 Task: Create in the project AdvantEdge in Backlog an issue 'Address issues related to data synchronization across multiple devices', assign it to team member softage.3@softage.net and change the status to IN PROGRESS. Create in the project AdvantEdge in Backlog an issue 'Improve error messaging to better communicate issues to users', assign it to team member softage.4@softage.net and change the status to IN PROGRESS
Action: Mouse moved to (185, 57)
Screenshot: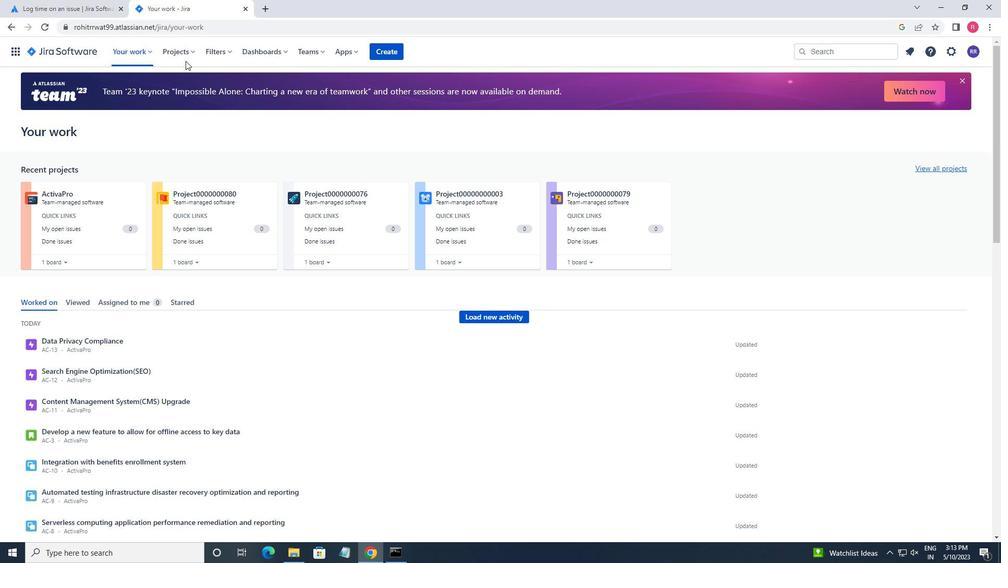 
Action: Mouse pressed left at (185, 57)
Screenshot: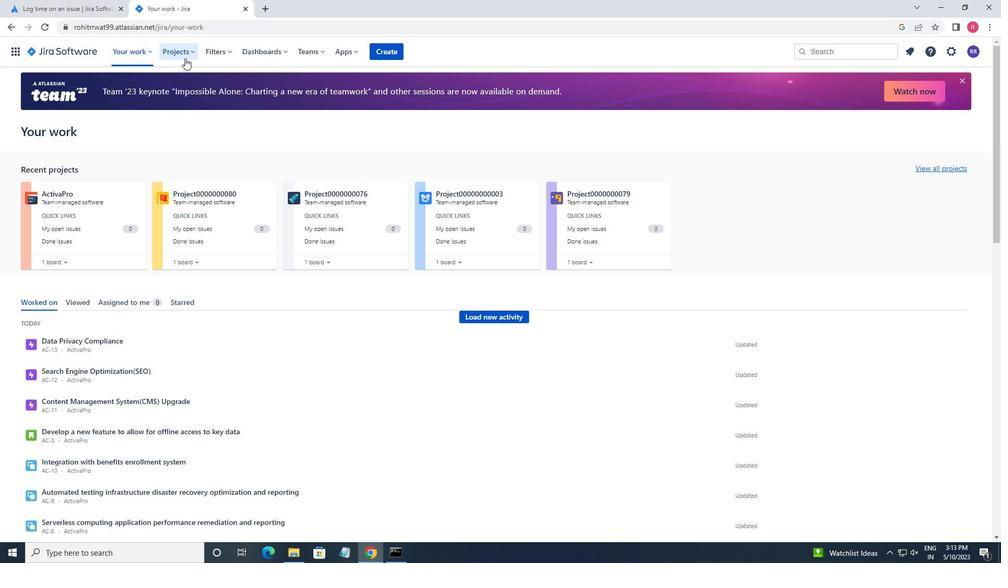 
Action: Mouse moved to (217, 105)
Screenshot: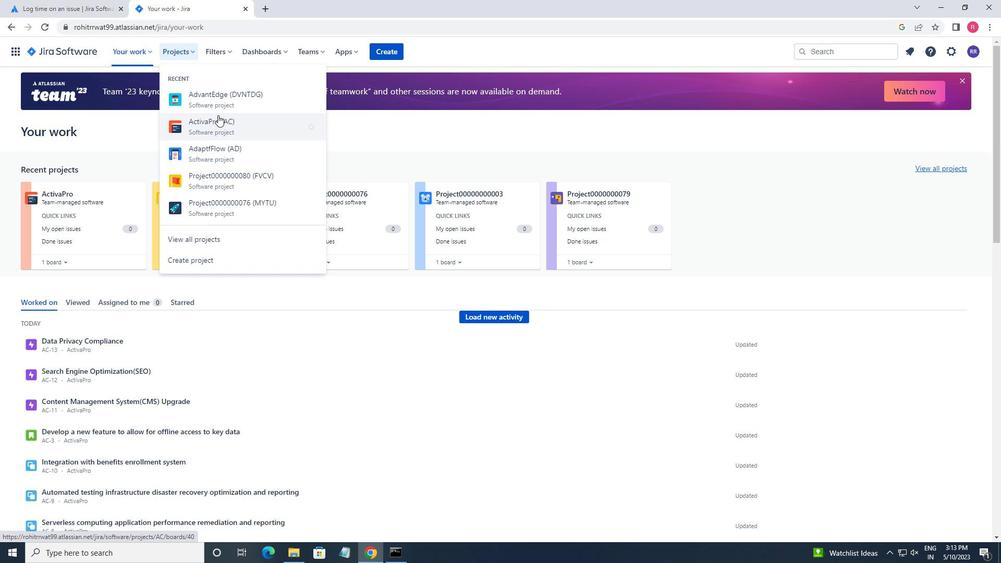 
Action: Mouse pressed left at (217, 105)
Screenshot: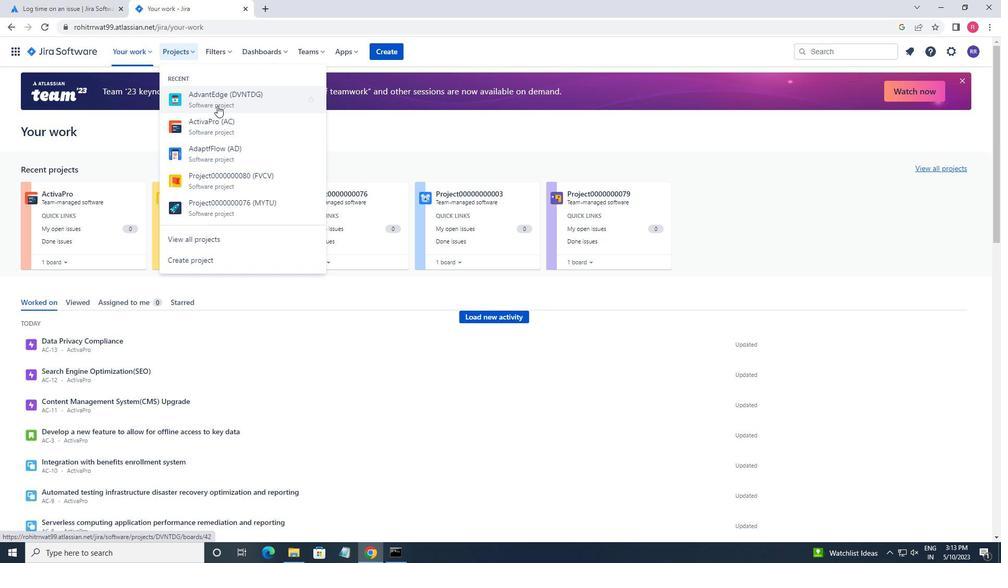 
Action: Mouse moved to (38, 154)
Screenshot: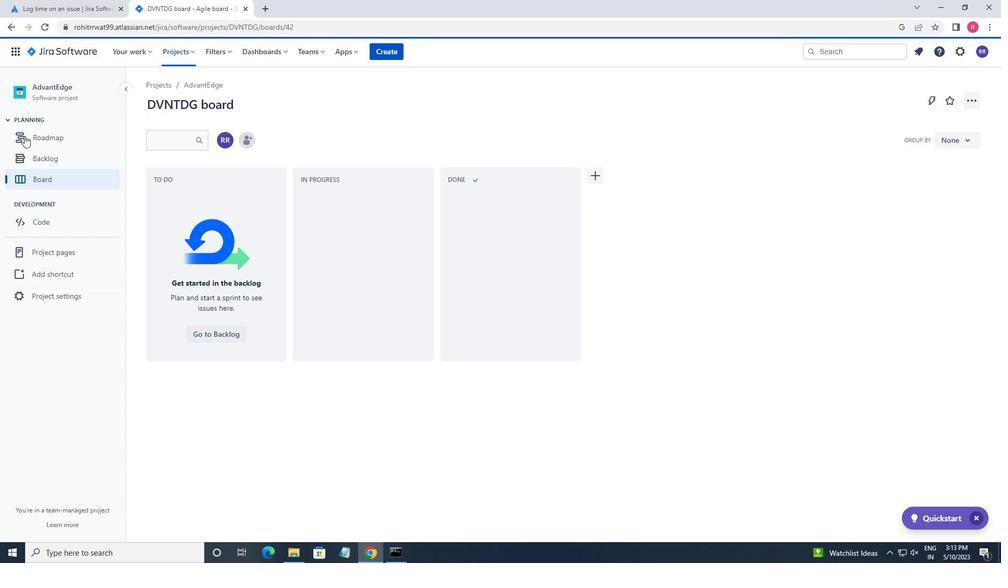 
Action: Mouse pressed left at (38, 154)
Screenshot: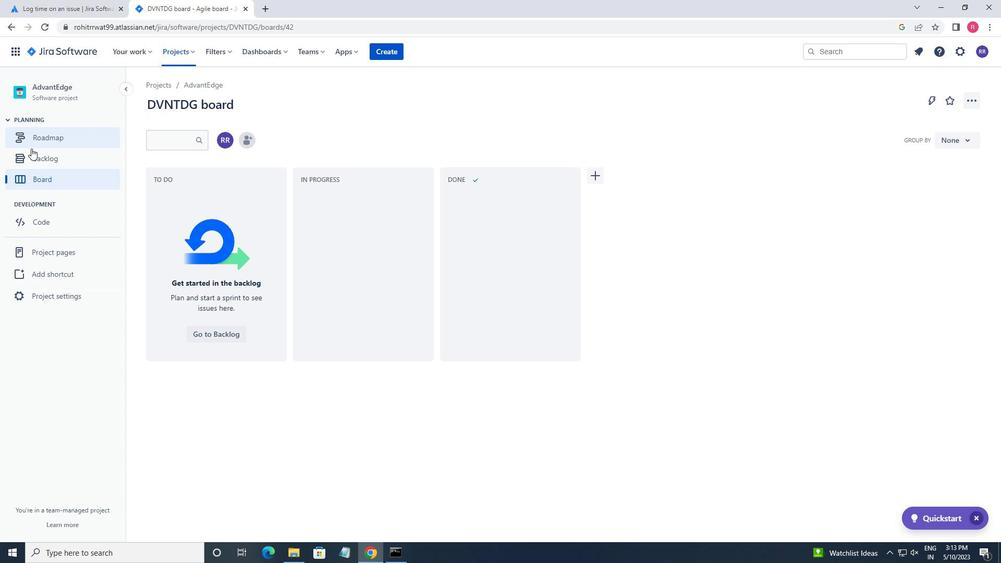 
Action: Mouse moved to (183, 396)
Screenshot: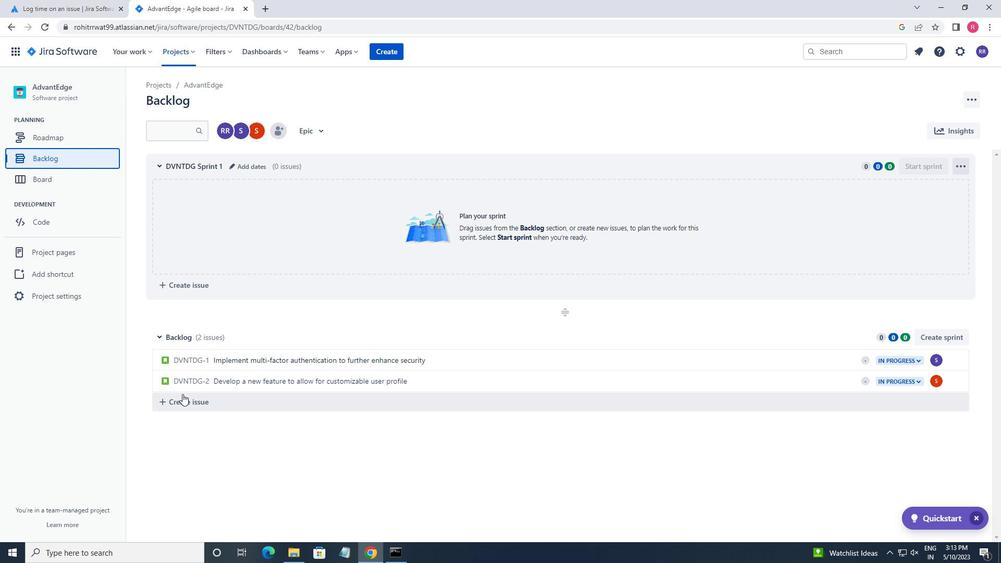 
Action: Mouse pressed left at (183, 396)
Screenshot: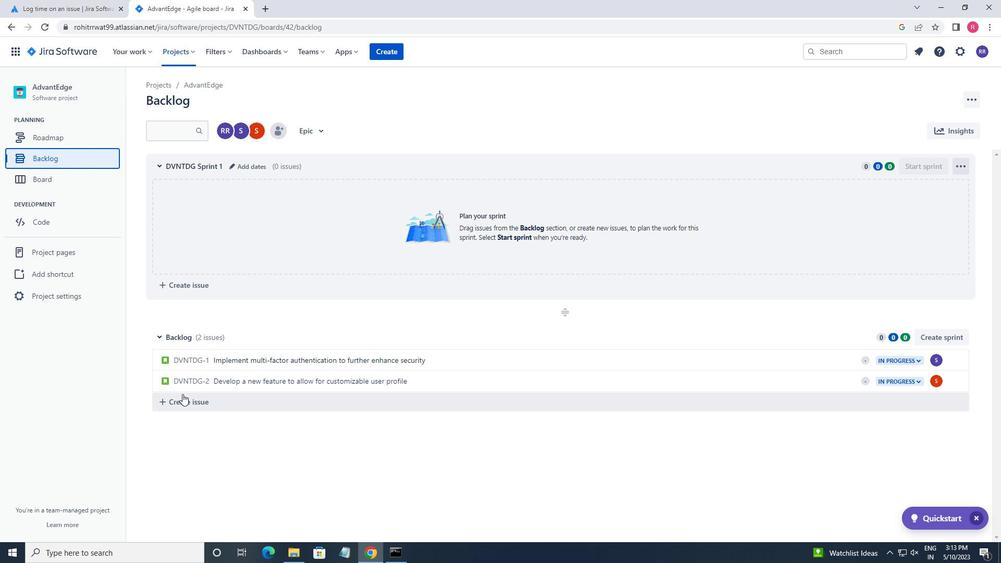 
Action: Mouse moved to (183, 396)
Screenshot: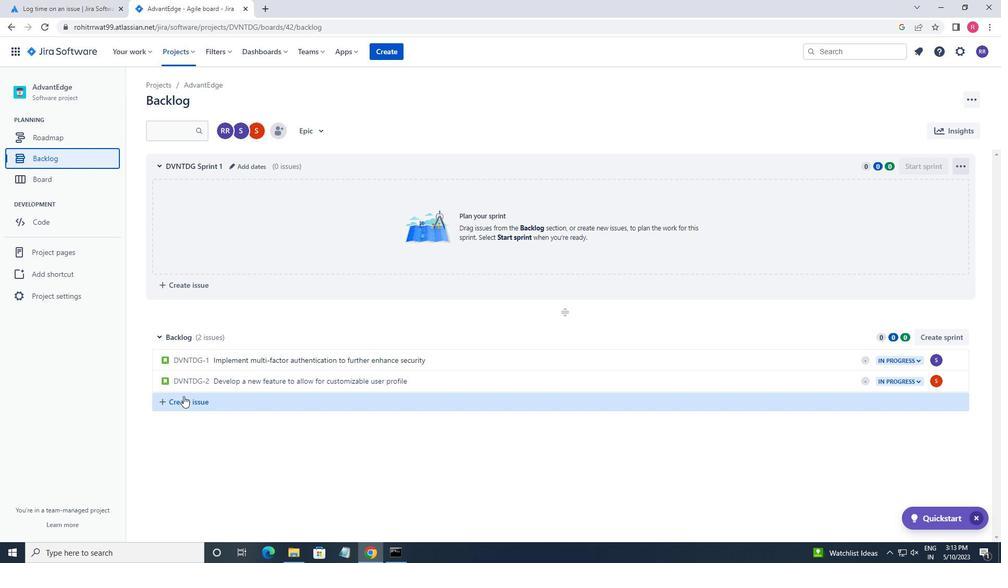 
Action: Key pressed <Key.shift>ADDRESS<Key.space>ISSUE<Key.space>RELATED<Key.space>TO<Key.space>DATA<Key.space>SYNCHRONIA<Key.backspace>ZATION<Key.space>ACROSS<Key.space>MULTIPLE<Key.space>DEVICES<Key.enter>
Screenshot: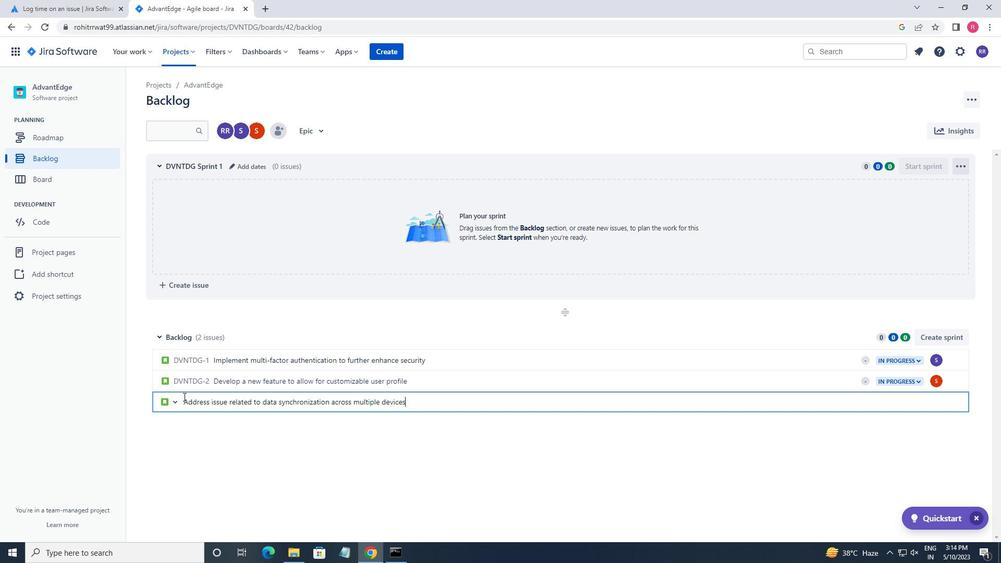 
Action: Mouse moved to (932, 400)
Screenshot: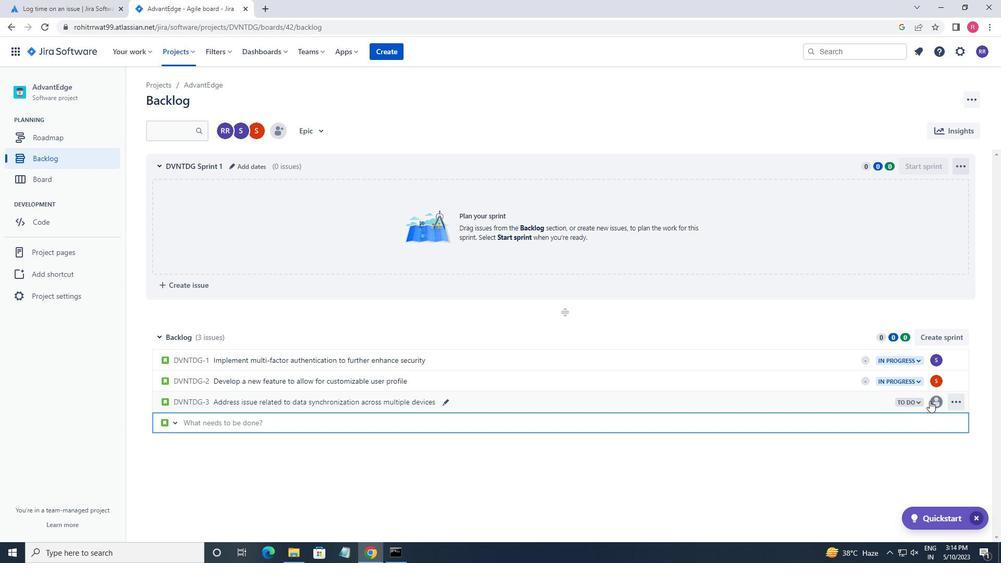 
Action: Mouse pressed left at (932, 400)
Screenshot: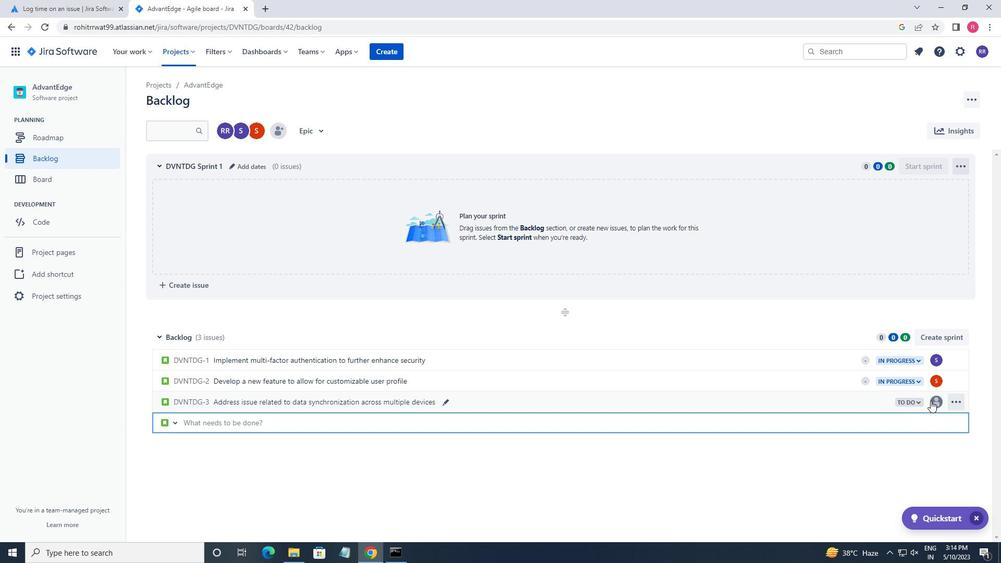 
Action: Mouse moved to (855, 421)
Screenshot: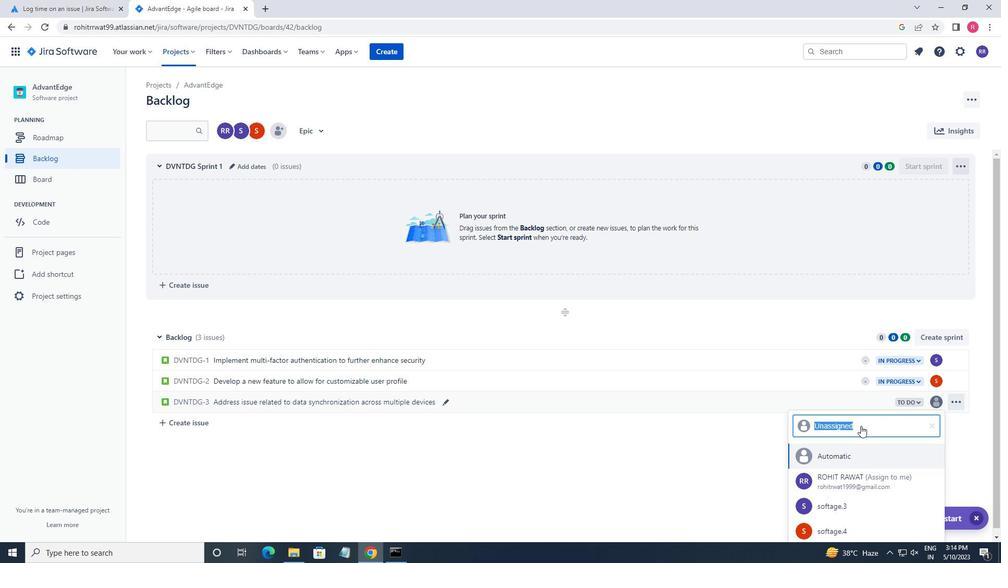 
Action: Key pressed SOFTAGE.3<Key.shift>@SOFTAGE.NET<Key.enter>
Screenshot: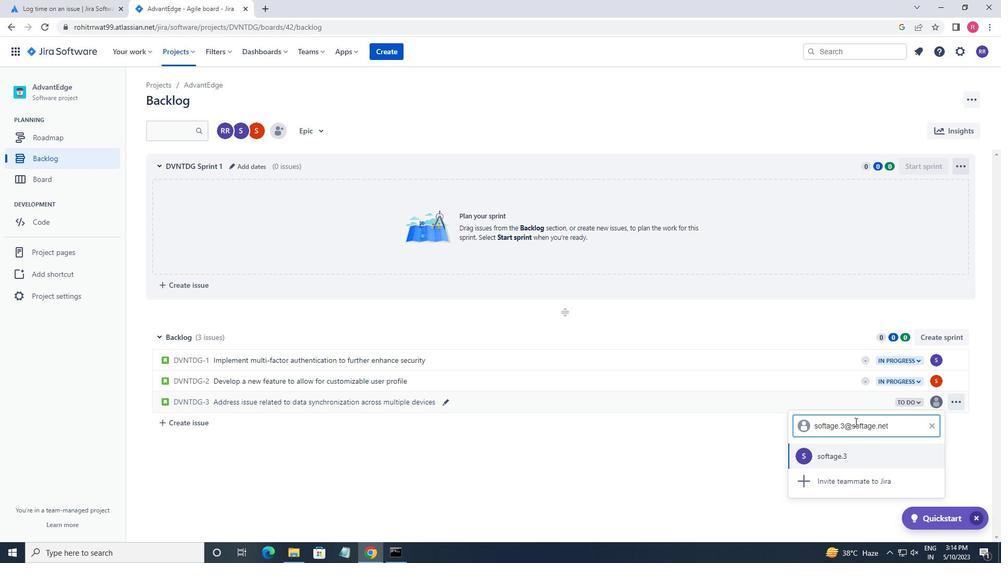 
Action: Mouse moved to (910, 397)
Screenshot: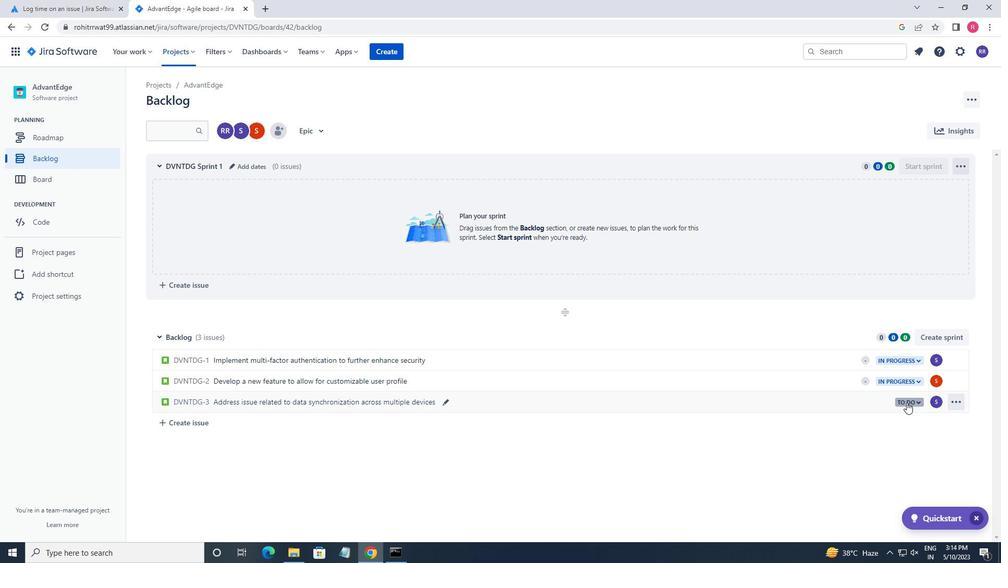 
Action: Mouse pressed left at (910, 397)
Screenshot: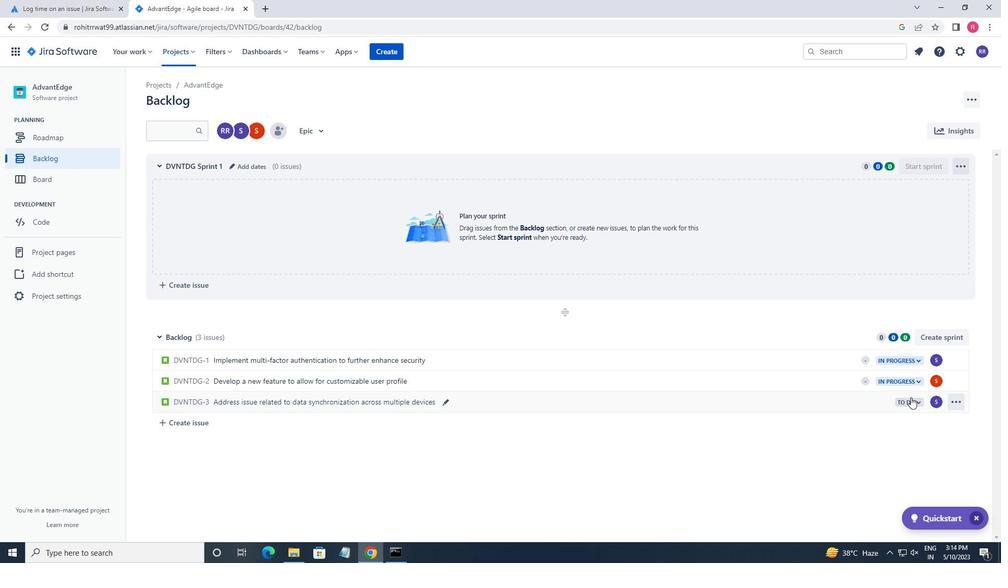 
Action: Mouse moved to (838, 421)
Screenshot: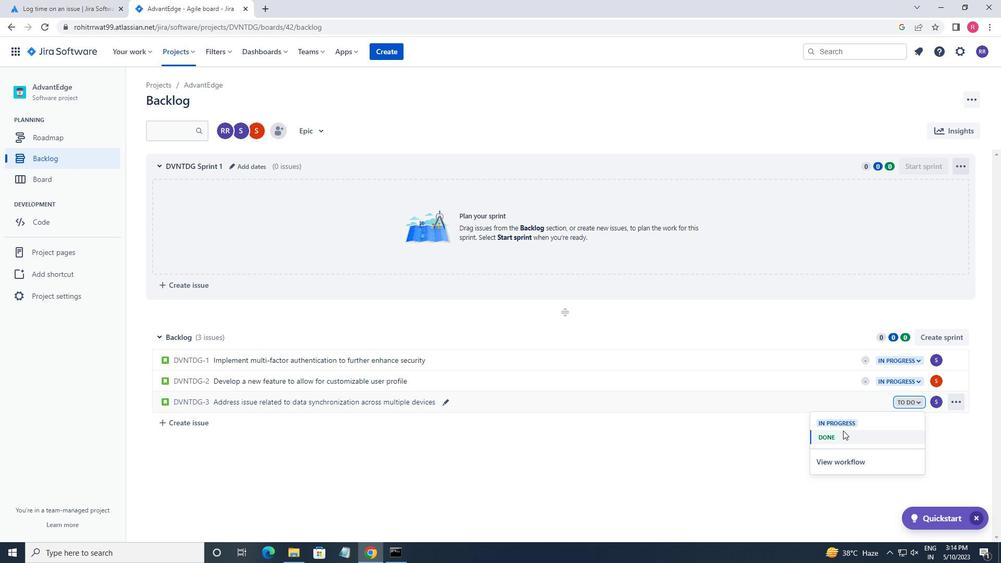 
Action: Mouse pressed left at (838, 421)
Screenshot: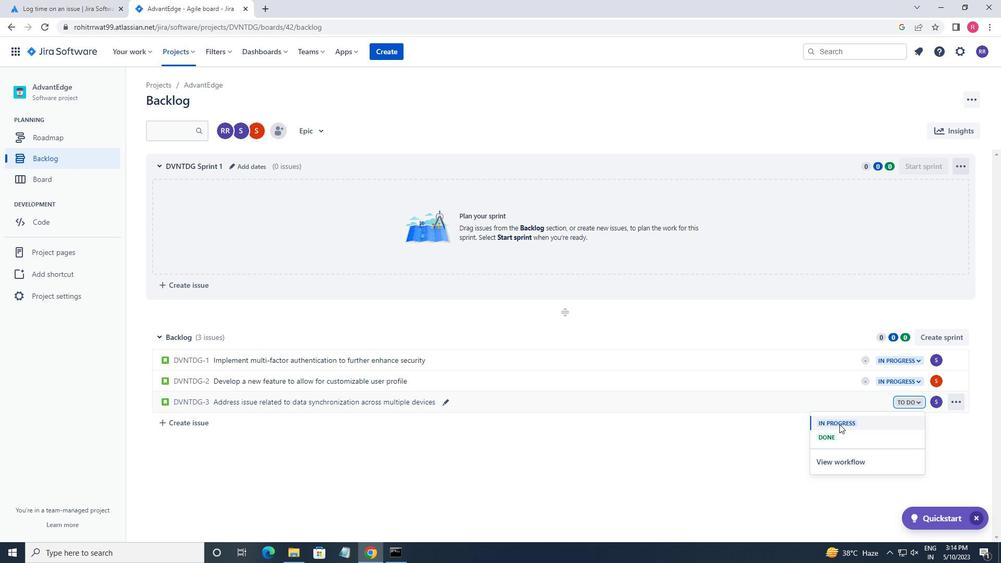 
Action: Mouse moved to (165, 419)
Screenshot: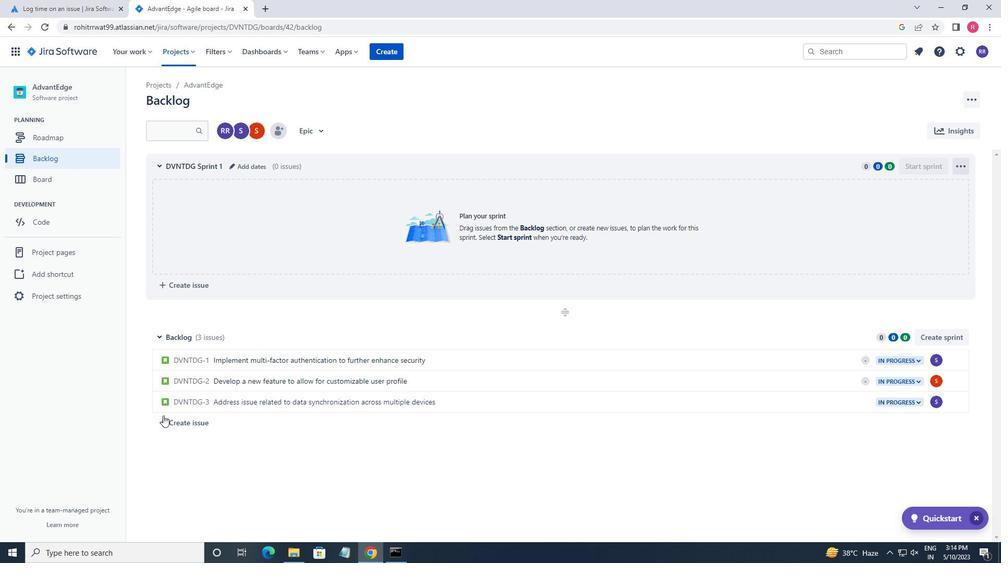 
Action: Mouse pressed left at (165, 419)
Screenshot: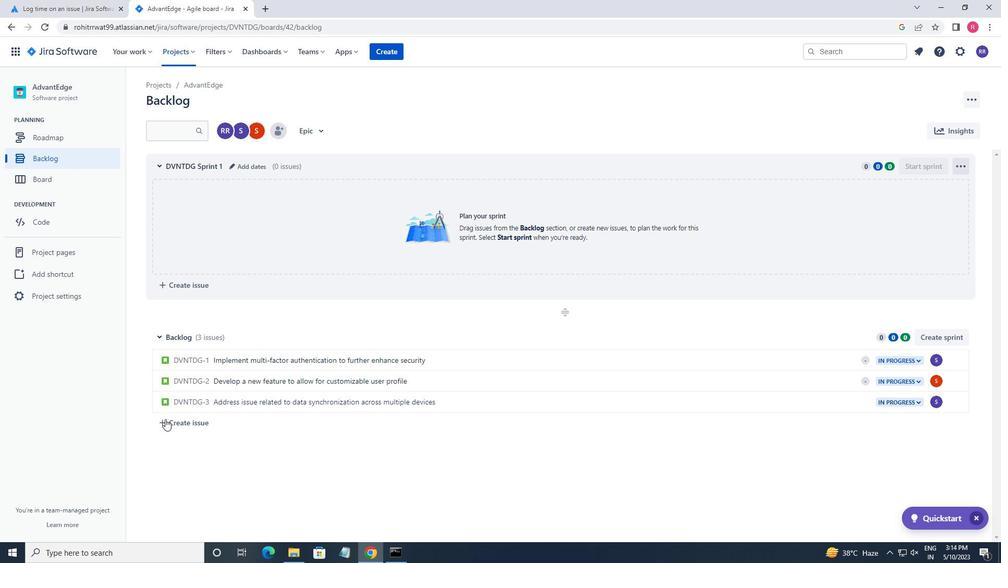 
Action: Key pressed <Key.shift_r><Key.shift_r><Key.shift_r><Key.shift_r><Key.shift_r><Key.shift_r>IMPROVE<Key.space>ERROR<Key.space>,ESSAGI<Key.backspace><Key.backspace><Key.backspace><Key.backspace><Key.backspace><Key.backspace><Key.backspace>MESSI<Key.backspace>AGING<Key.space>TO<Key.space>BETTER<Key.space>COMUNICATE<Key.space>ISSUE<Key.left><Key.left><Key.left><Key.left><Key.left><Key.left><Key.left><Key.left><Key.left><Key.left><Key.left><Key.left><Key.left>M<Key.right><Key.right><Key.right><Key.right><Key.right><Key.right><Key.right><Key.right><Key.right><Key.right><Key.right><Key.right><Key.right><Key.right><Key.right><Key.space>TO<Key.space>USERS<Key.enter>
Screenshot: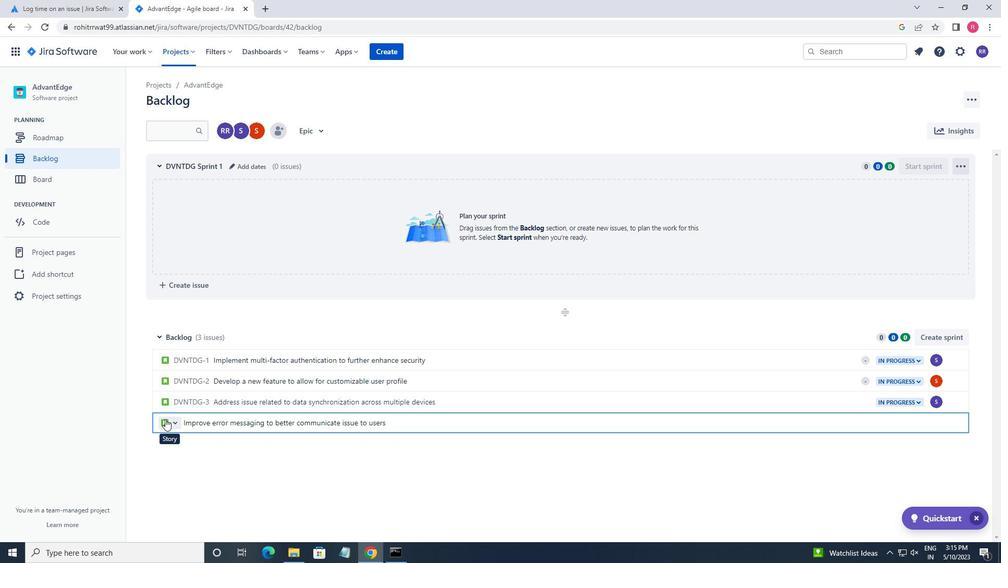 
Action: Mouse moved to (934, 420)
Screenshot: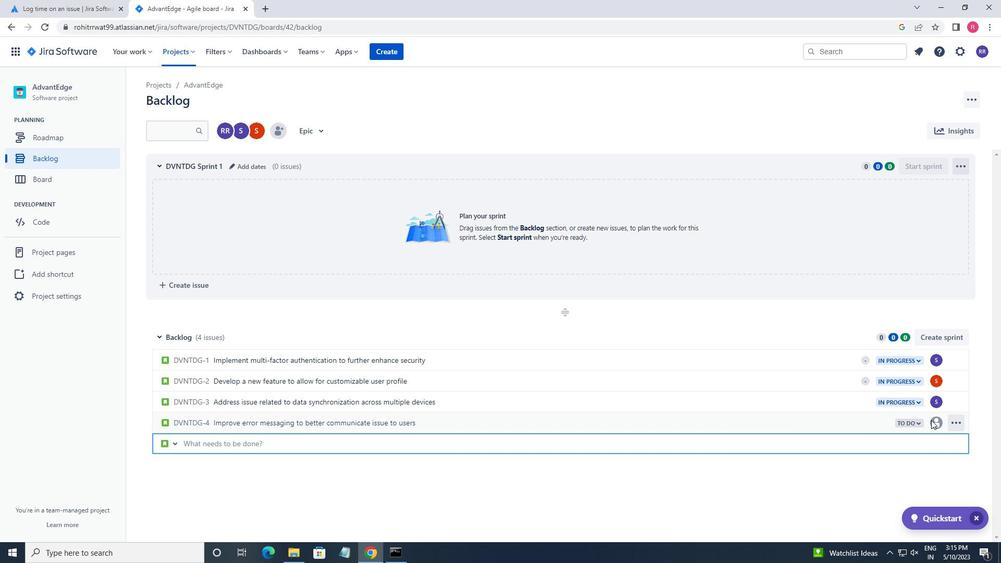 
Action: Mouse pressed left at (934, 420)
Screenshot: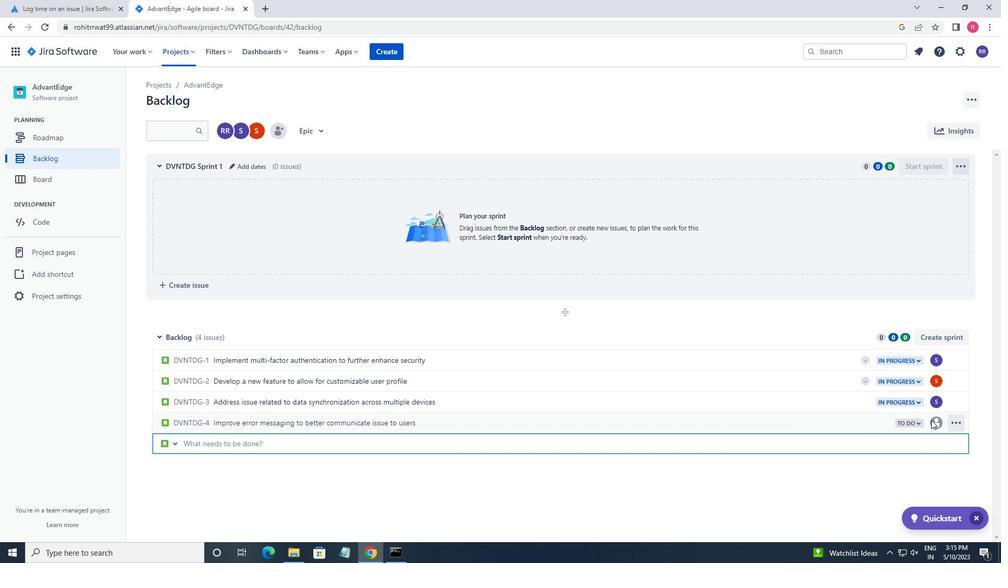 
Action: Mouse moved to (936, 421)
Screenshot: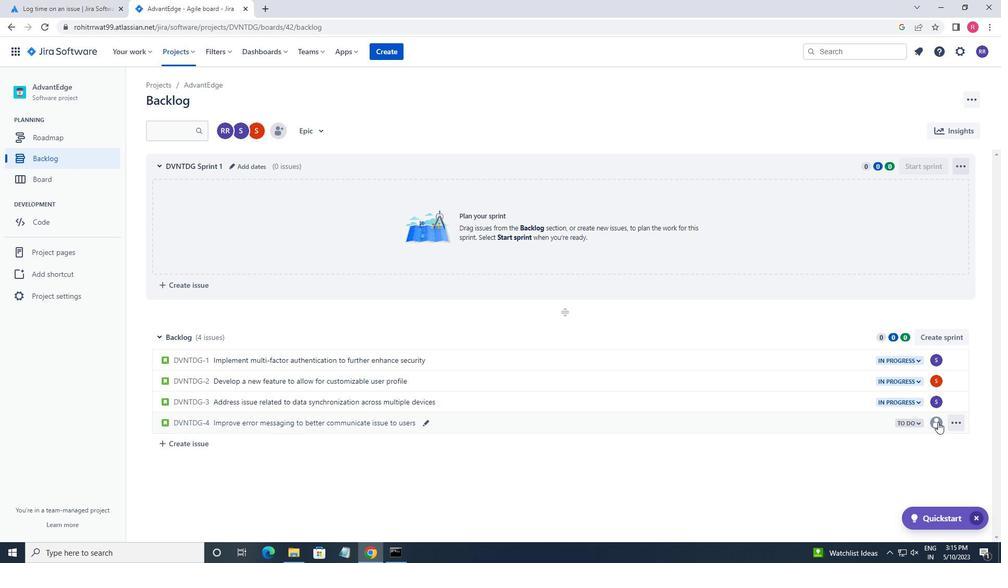 
Action: Mouse pressed left at (936, 421)
Screenshot: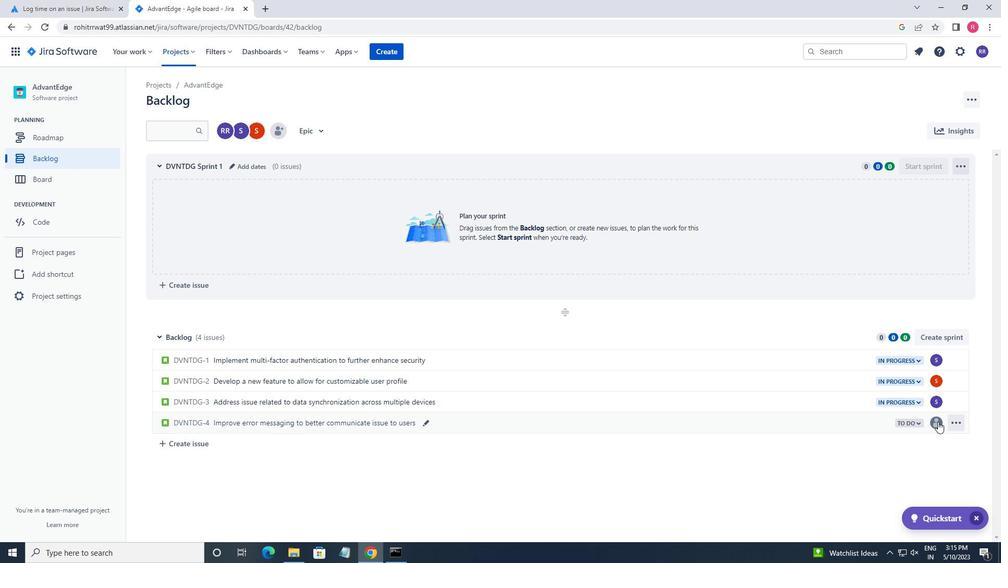 
Action: Mouse moved to (714, 370)
Screenshot: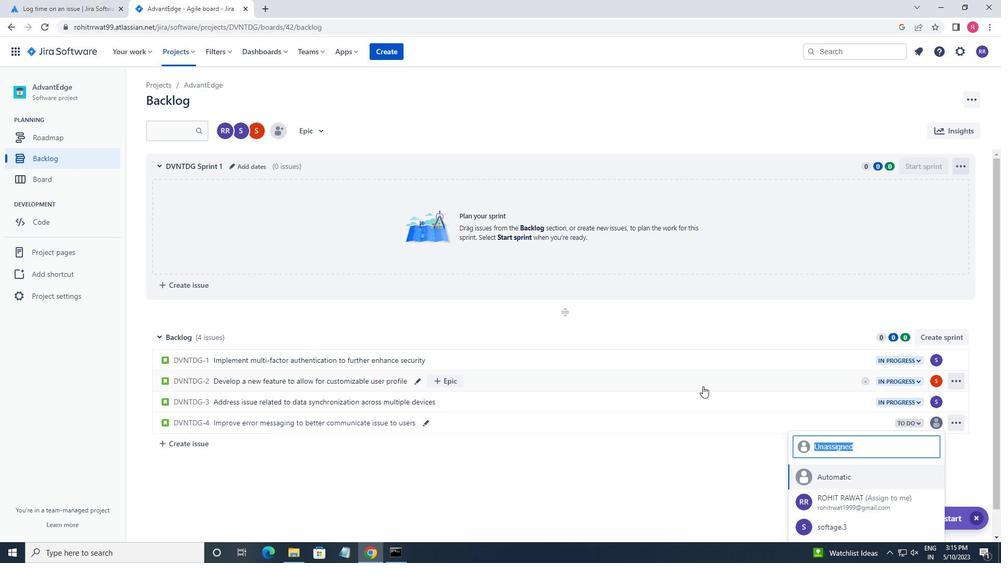 
Action: Key pressed SOFTAGE.4<Key.shift><Key.shift><Key.shift><Key.shift><Key.shift>@SOFTAGE.NET<Key.enter><Key.enter>
Screenshot: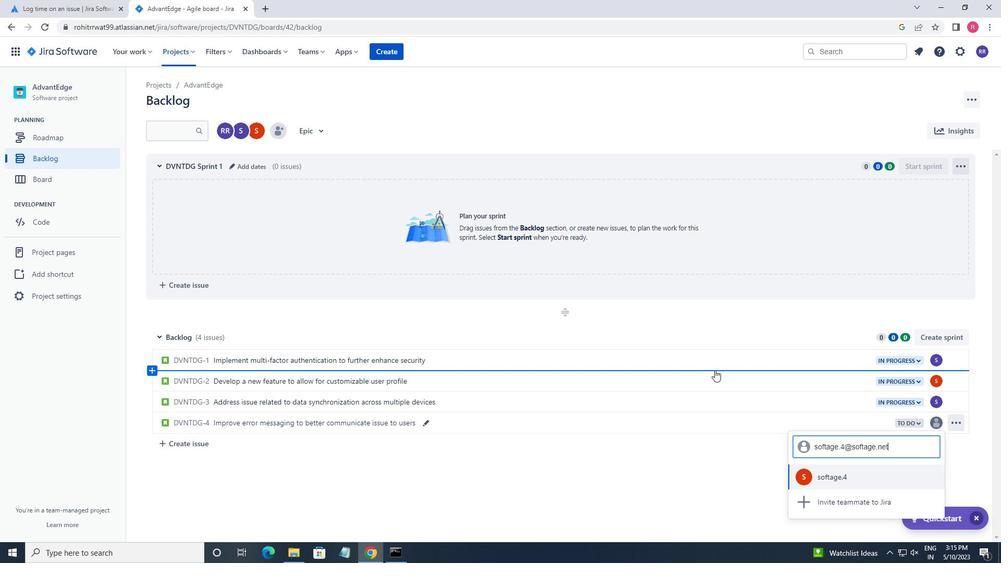 
Action: Mouse scrolled (714, 369) with delta (0, 0)
Screenshot: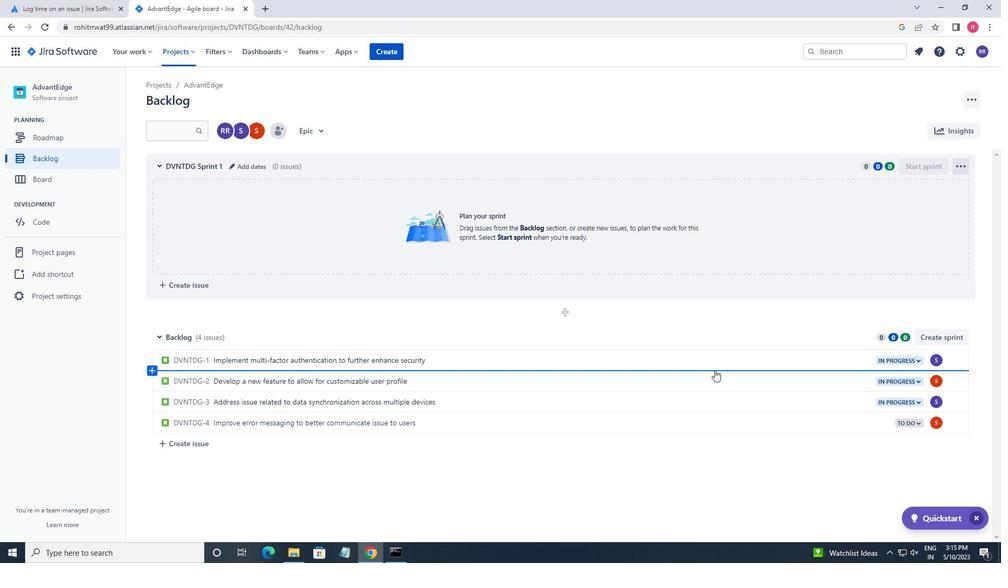 
Action: Mouse scrolled (714, 369) with delta (0, 0)
Screenshot: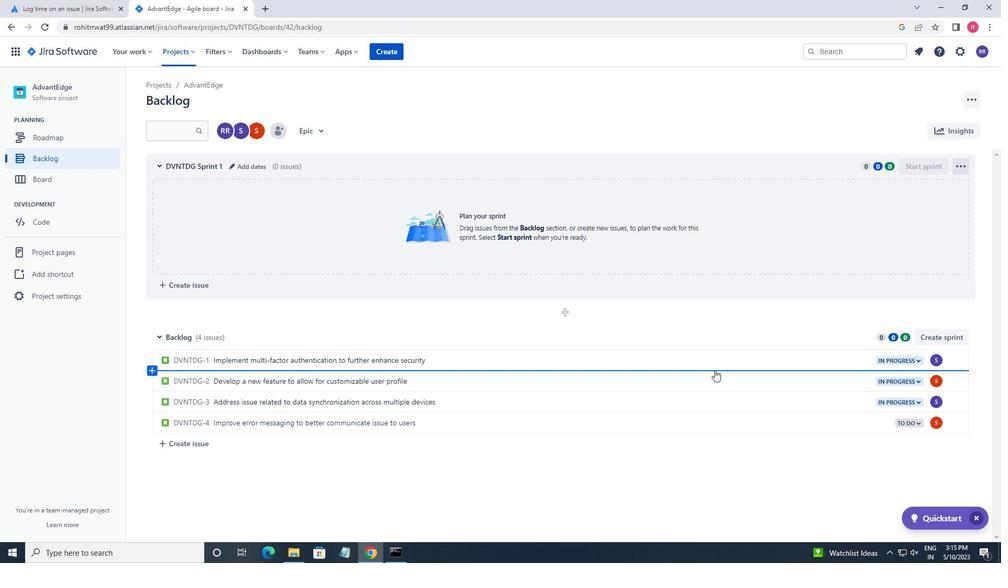 
Action: Mouse moved to (903, 423)
Screenshot: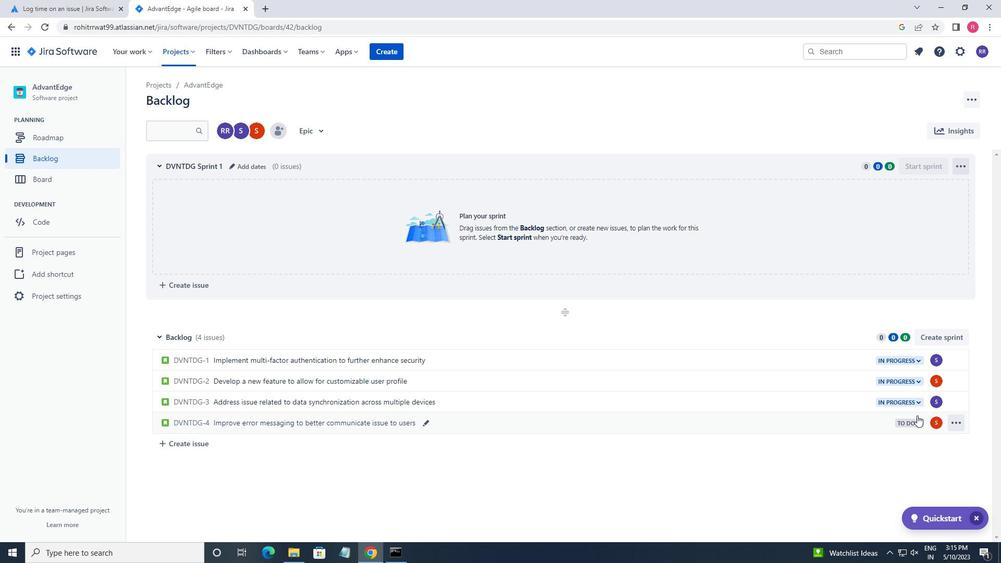 
Action: Mouse pressed left at (903, 423)
Screenshot: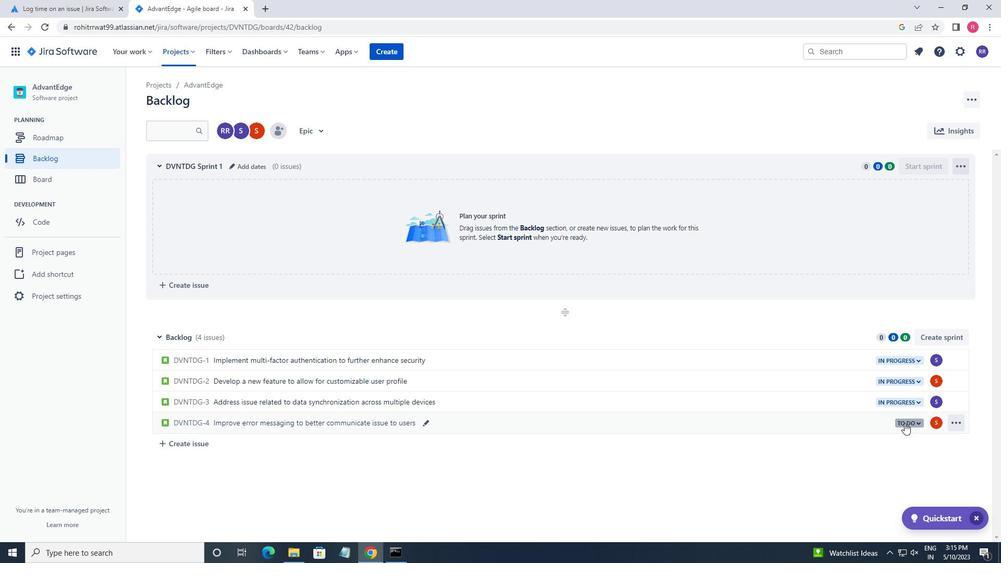 
Action: Mouse moved to (824, 445)
Screenshot: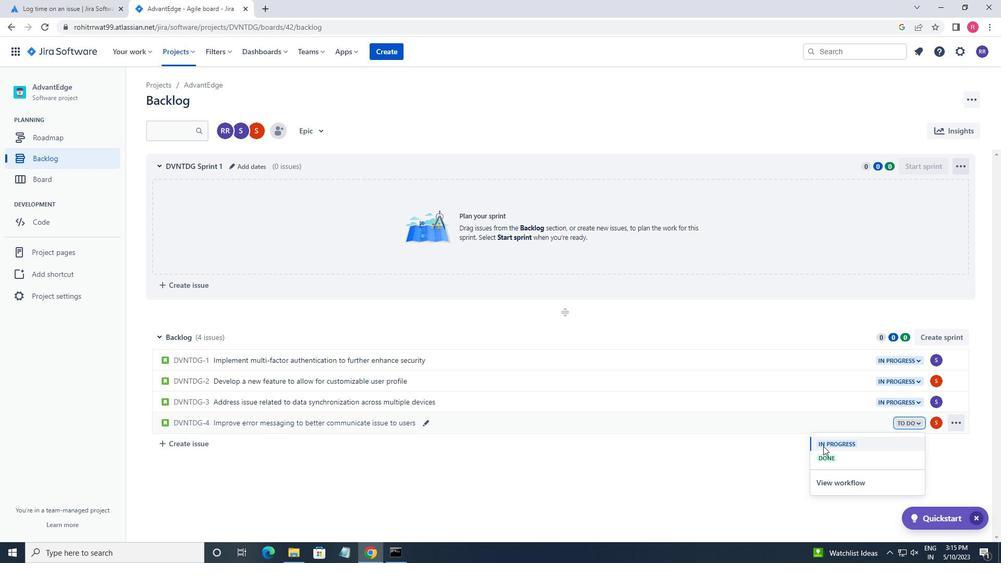 
Action: Mouse pressed left at (824, 445)
Screenshot: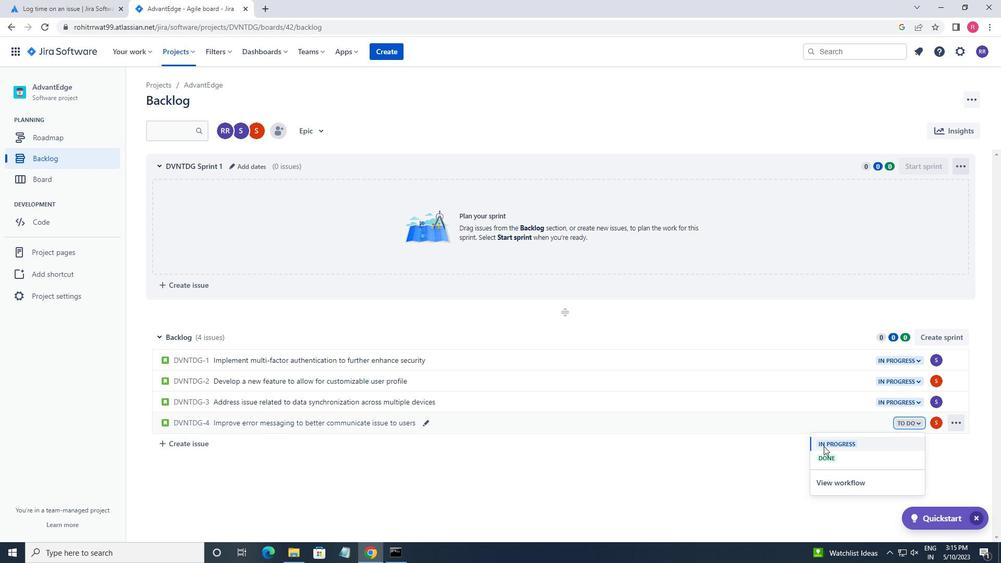 
Action: Mouse moved to (805, 436)
Screenshot: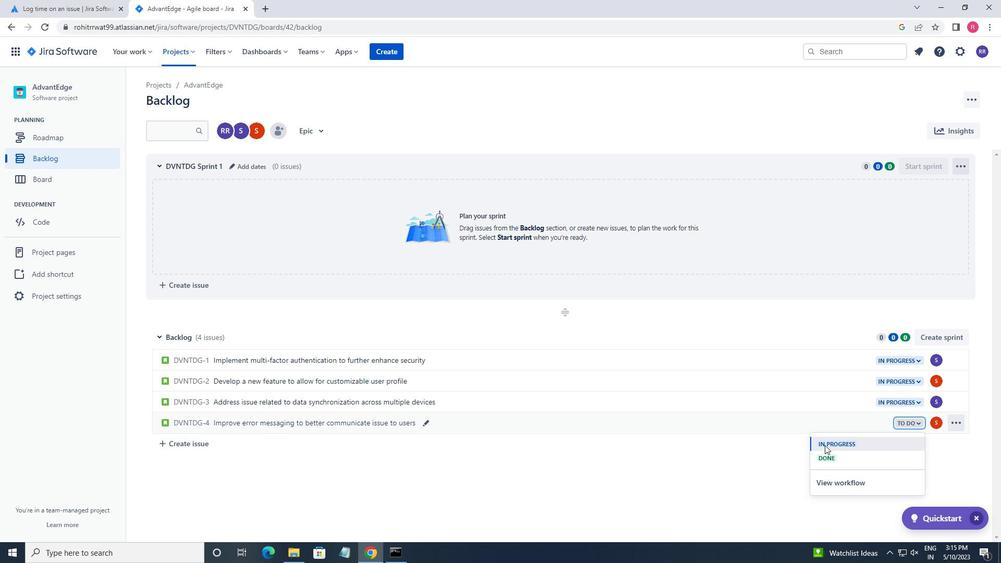 
